 Task: Send an email with the signature Isaiah Carter with the subject Thank you for a review and the message Can you please provide the contact details of the vendor you used for the last project? from softage.8@softage.net to softage.6@softage.net and move the email from Sent Items to the folder Christmas lists
Action: Mouse moved to (51, 108)
Screenshot: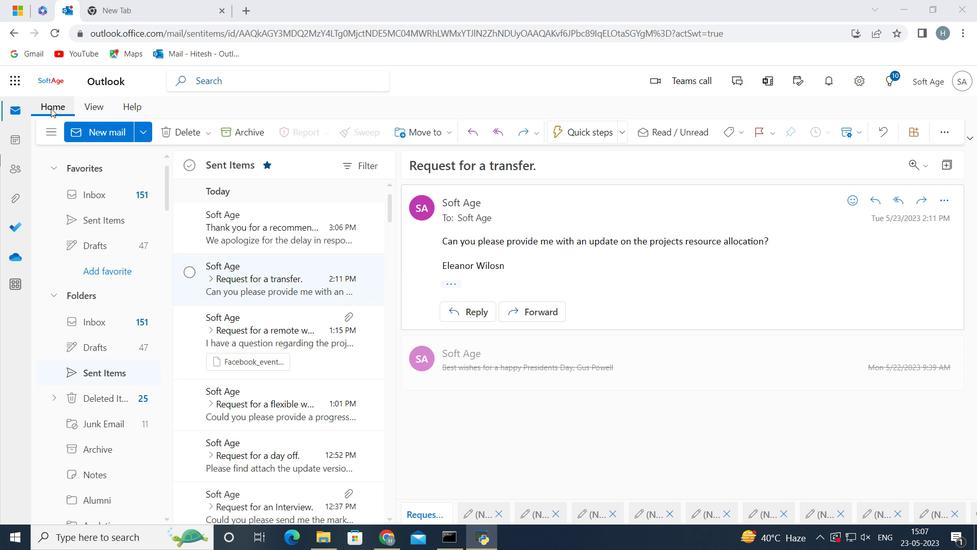 
Action: Mouse pressed left at (51, 108)
Screenshot: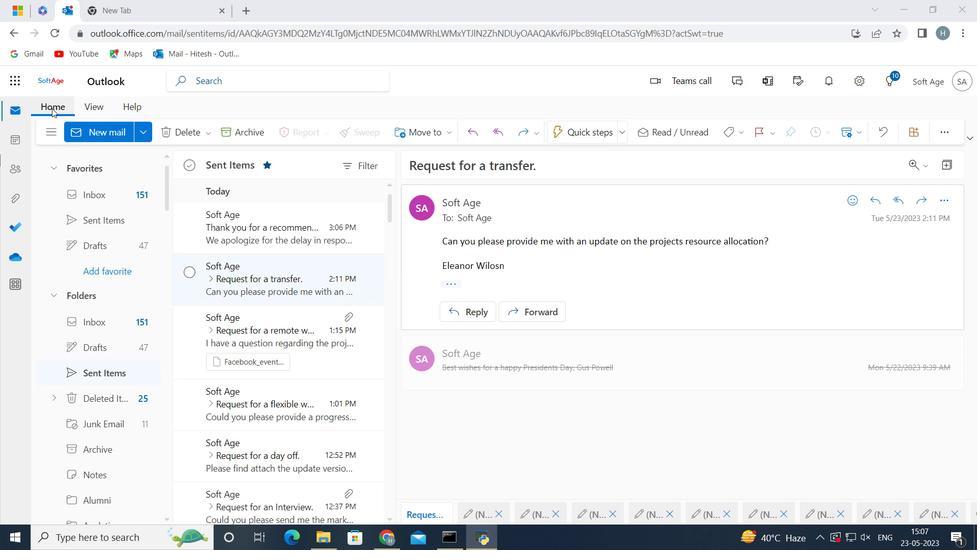 
Action: Mouse moved to (95, 136)
Screenshot: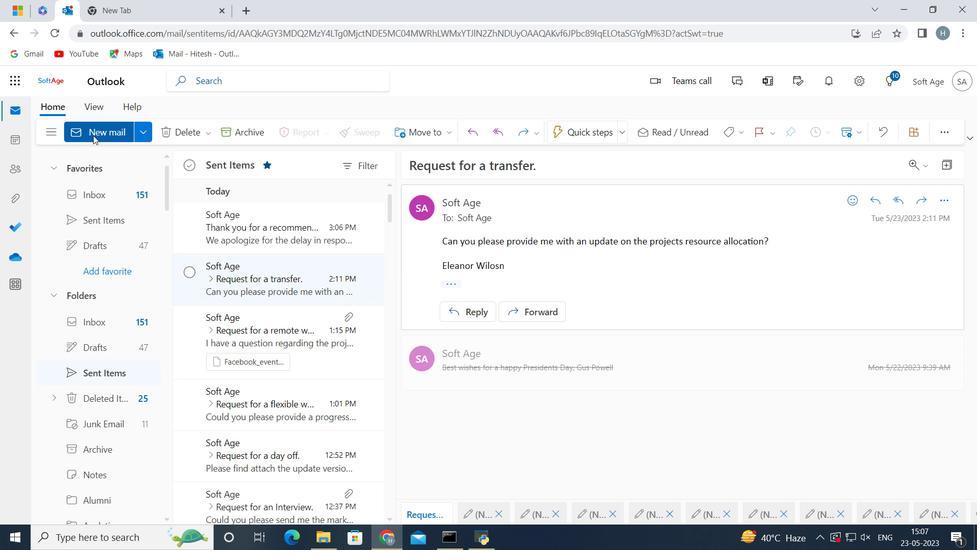 
Action: Mouse pressed left at (95, 136)
Screenshot: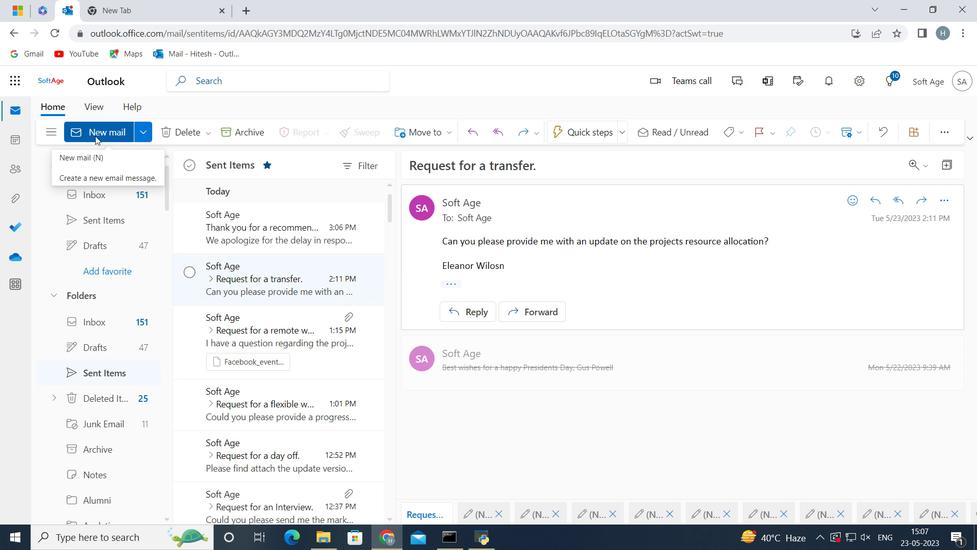 
Action: Mouse moved to (806, 136)
Screenshot: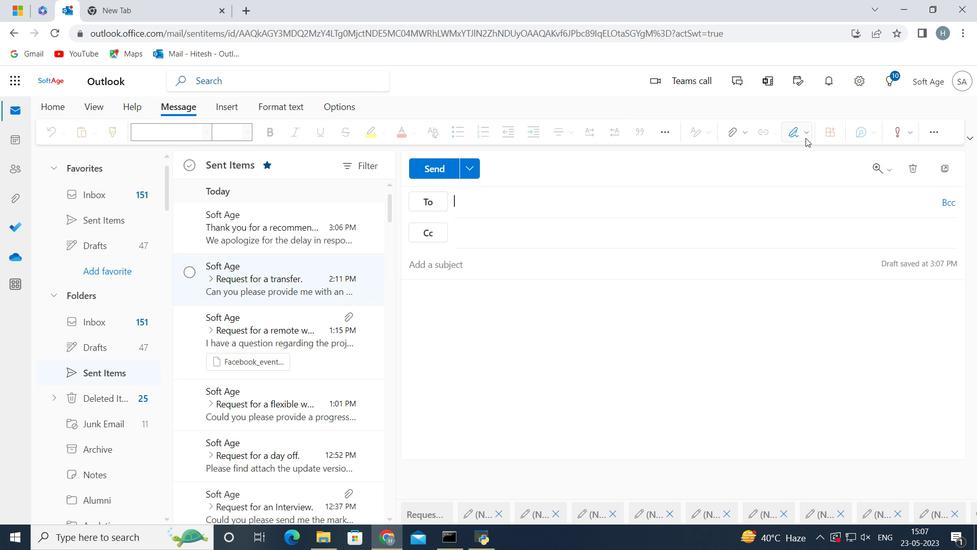 
Action: Mouse pressed left at (806, 136)
Screenshot: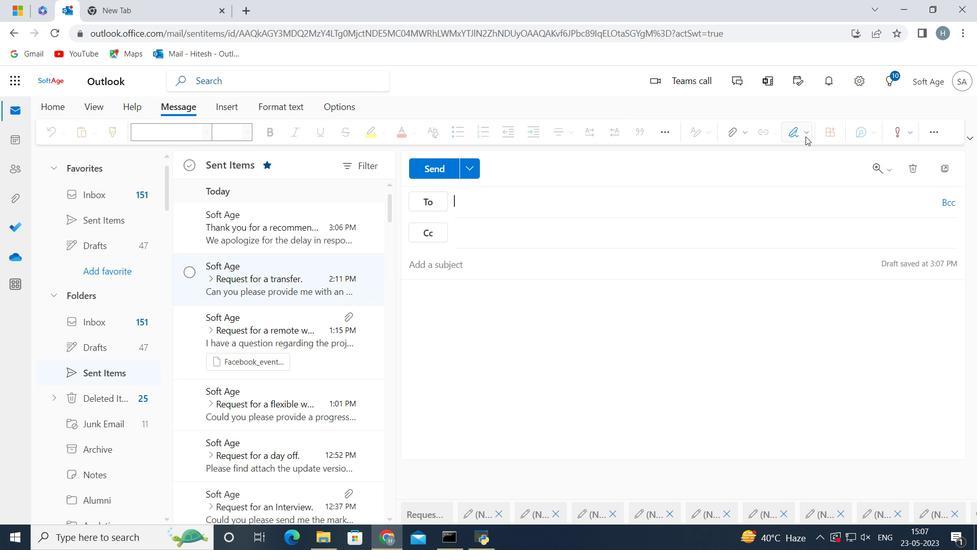 
Action: Mouse moved to (774, 161)
Screenshot: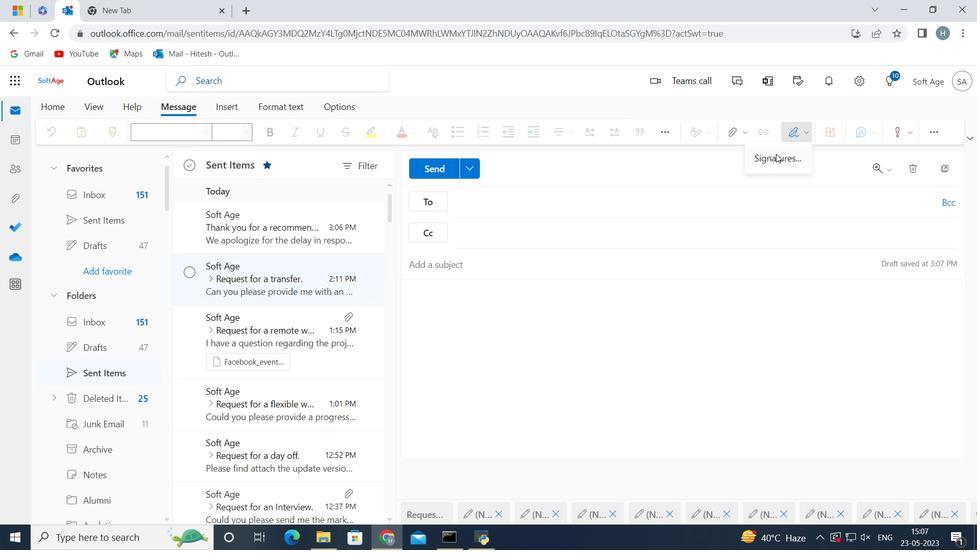 
Action: Mouse pressed left at (774, 161)
Screenshot: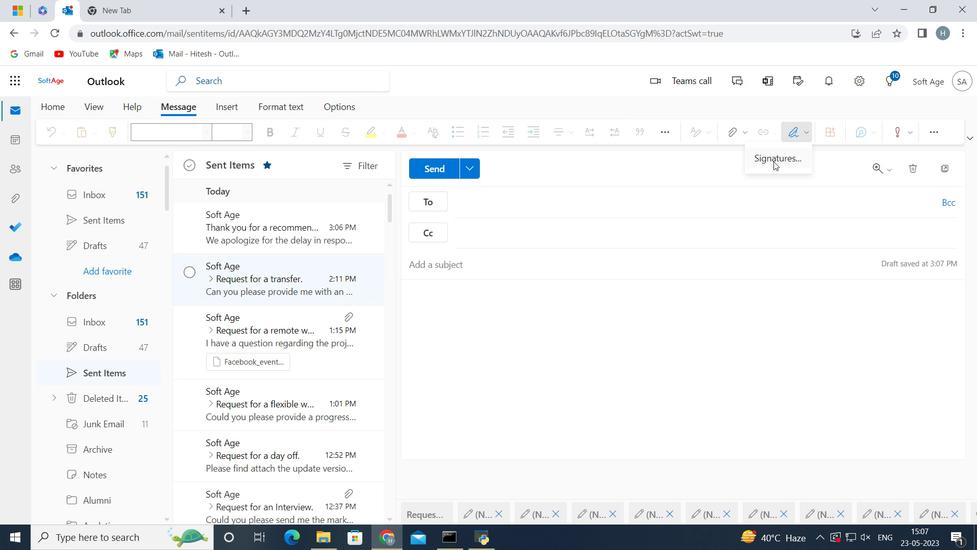 
Action: Mouse moved to (497, 233)
Screenshot: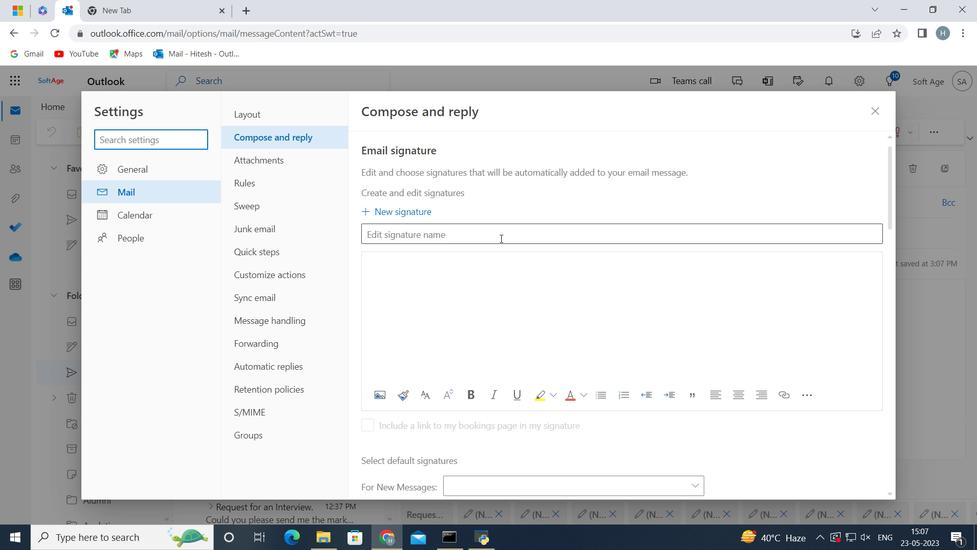 
Action: Mouse pressed left at (497, 233)
Screenshot: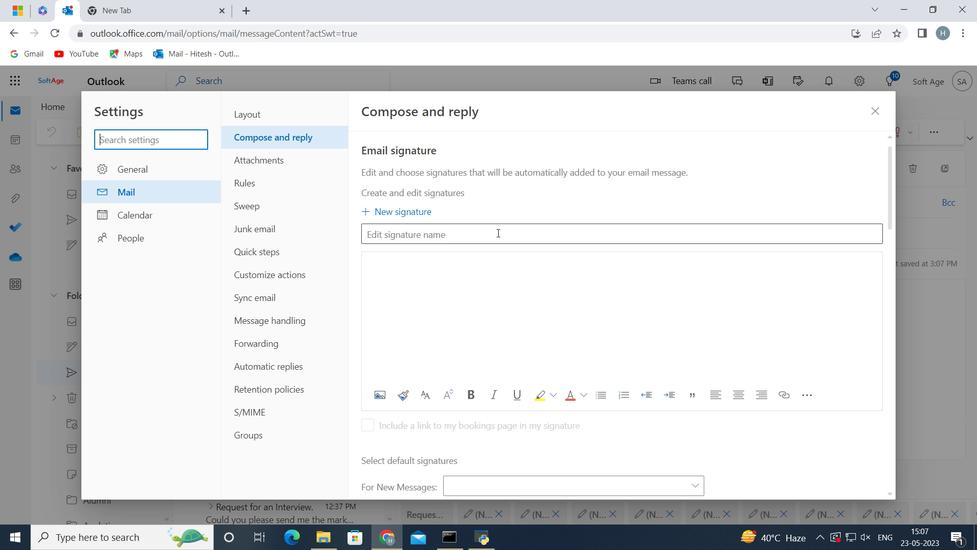 
Action: Key pressed <Key.shift>Isaiah<Key.space><Key.shift>Carter<Key.space>
Screenshot: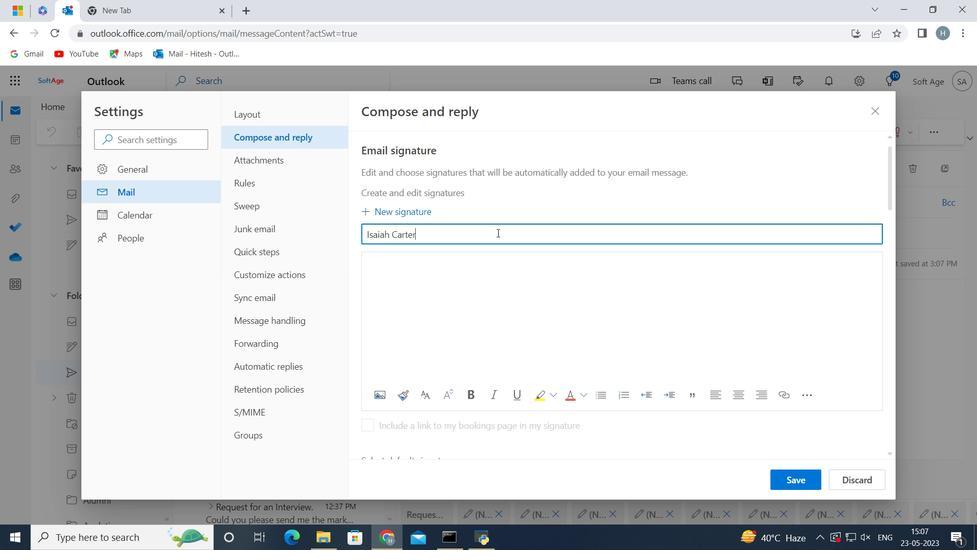 
Action: Mouse moved to (440, 270)
Screenshot: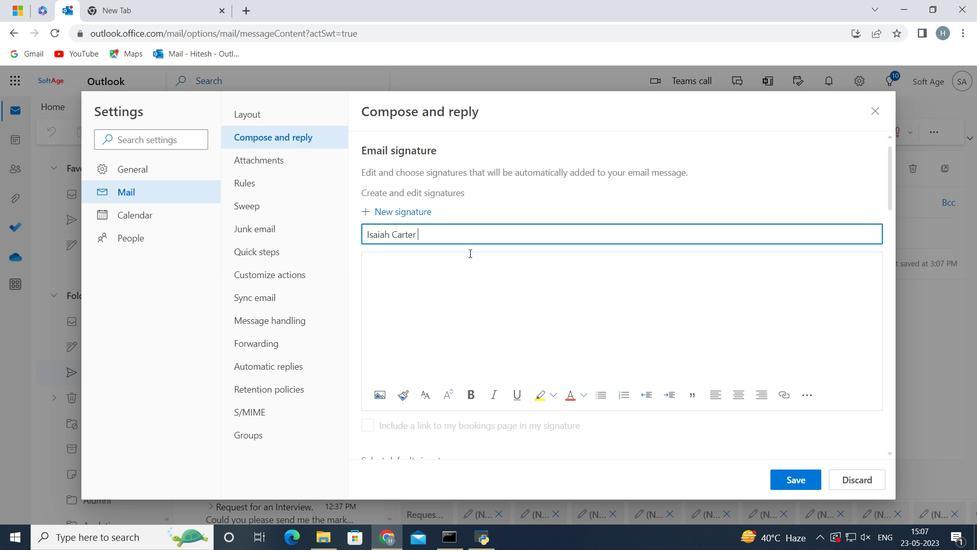 
Action: Mouse pressed left at (440, 270)
Screenshot: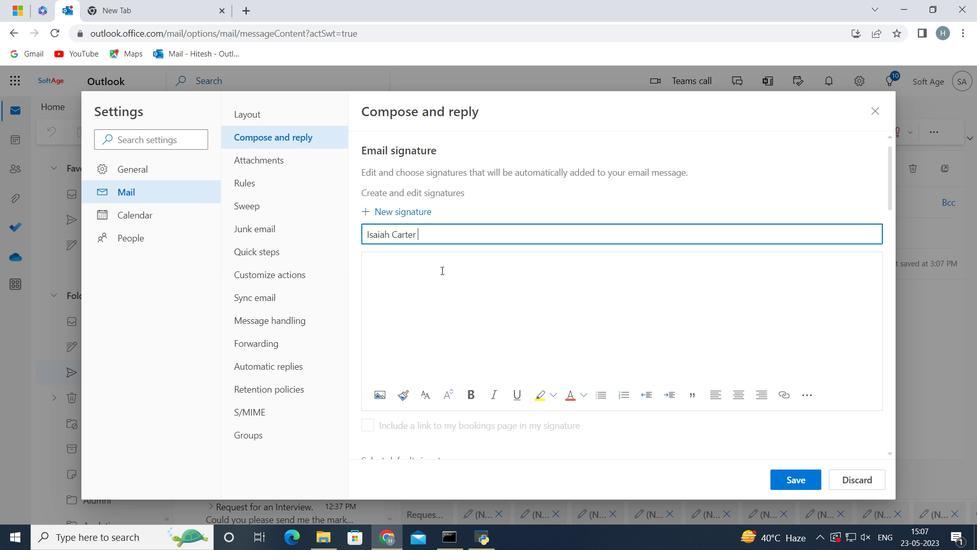 
Action: Key pressed <Key.shift><Key.shift><Key.shift><Key.shift><Key.shift><Key.shift><Key.shift><Key.shift>Ia<Key.backspace>saiah<Key.space><Key.shift>Carter
Screenshot: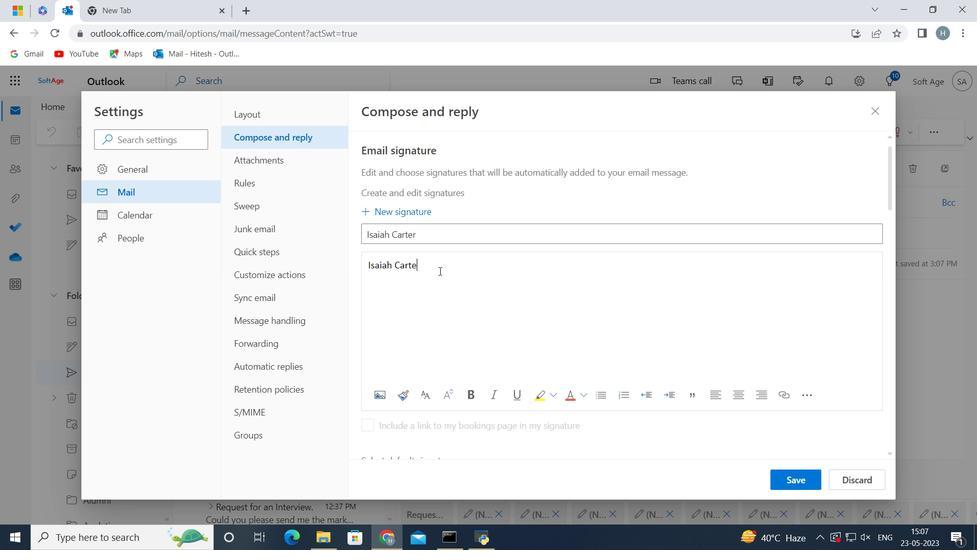 
Action: Mouse moved to (796, 477)
Screenshot: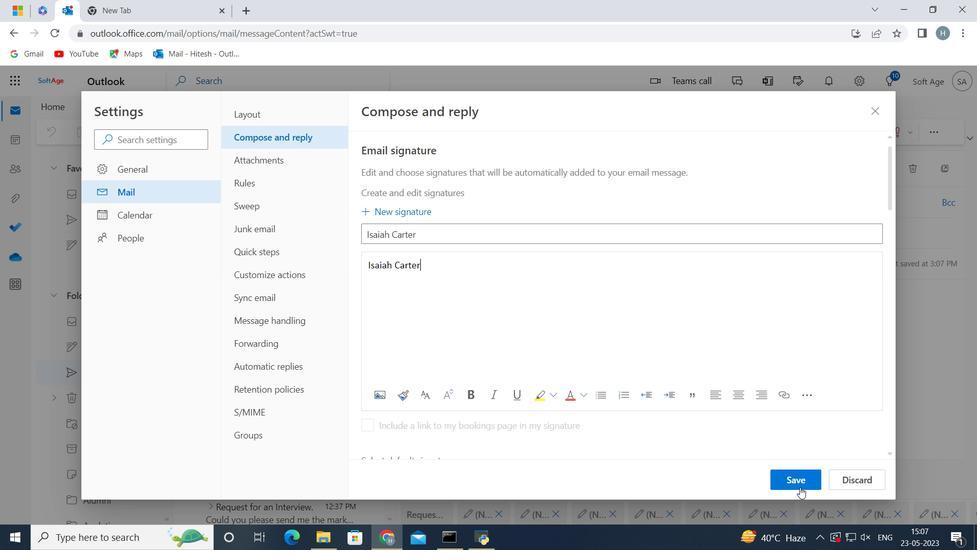 
Action: Mouse pressed left at (796, 477)
Screenshot: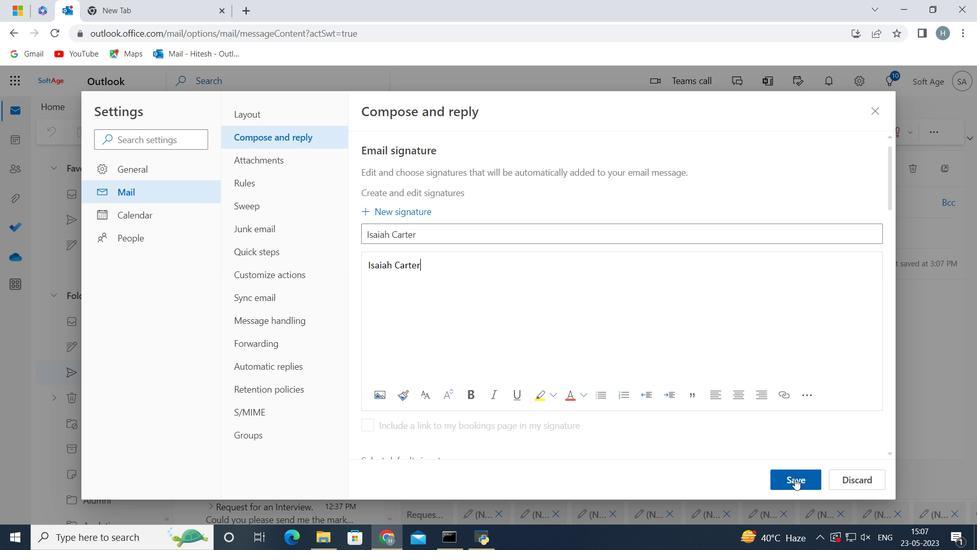 
Action: Mouse moved to (611, 251)
Screenshot: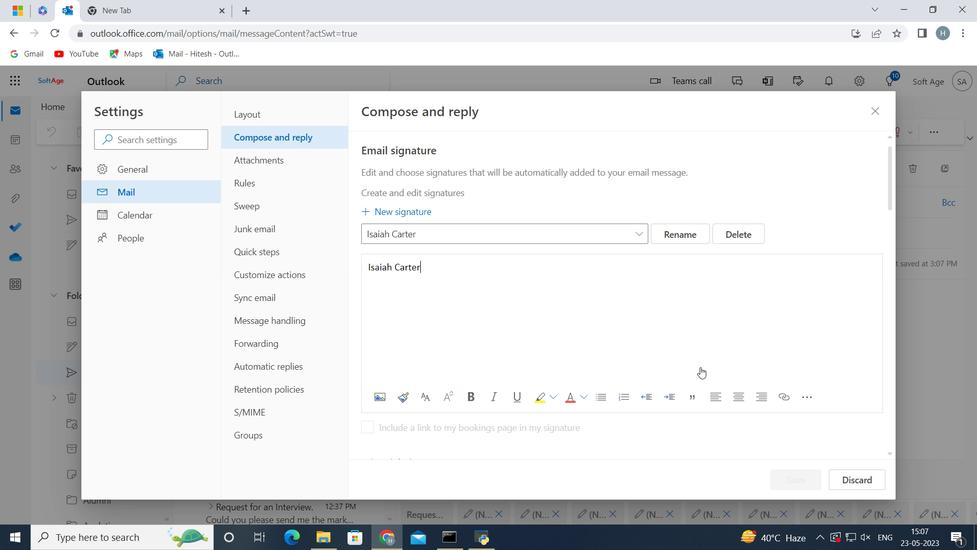 
Action: Mouse scrolled (611, 250) with delta (0, 0)
Screenshot: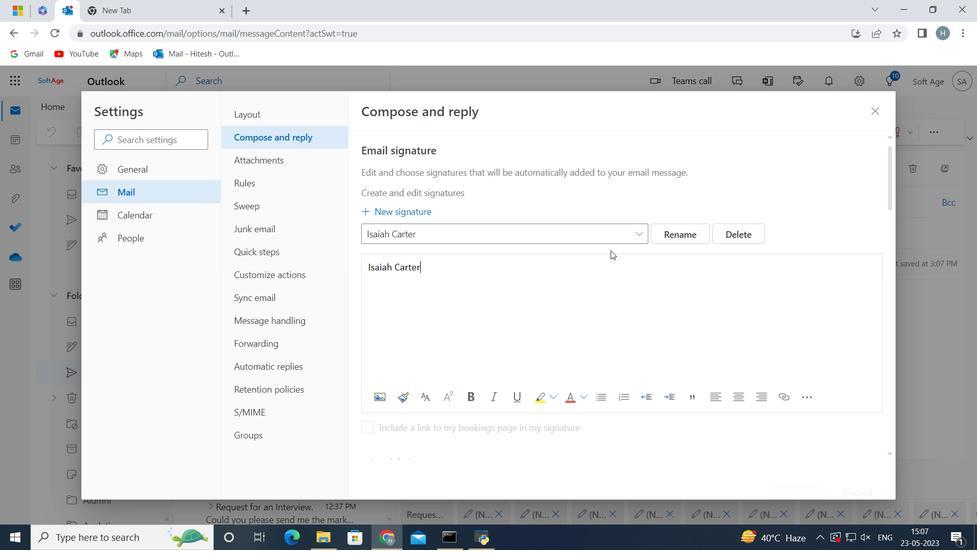 
Action: Mouse scrolled (611, 250) with delta (0, 0)
Screenshot: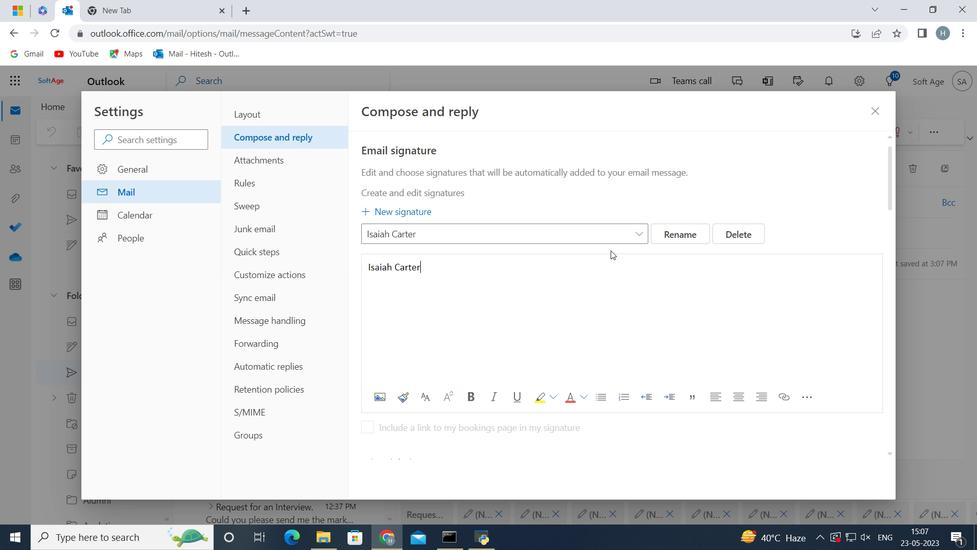 
Action: Mouse scrolled (611, 250) with delta (0, 0)
Screenshot: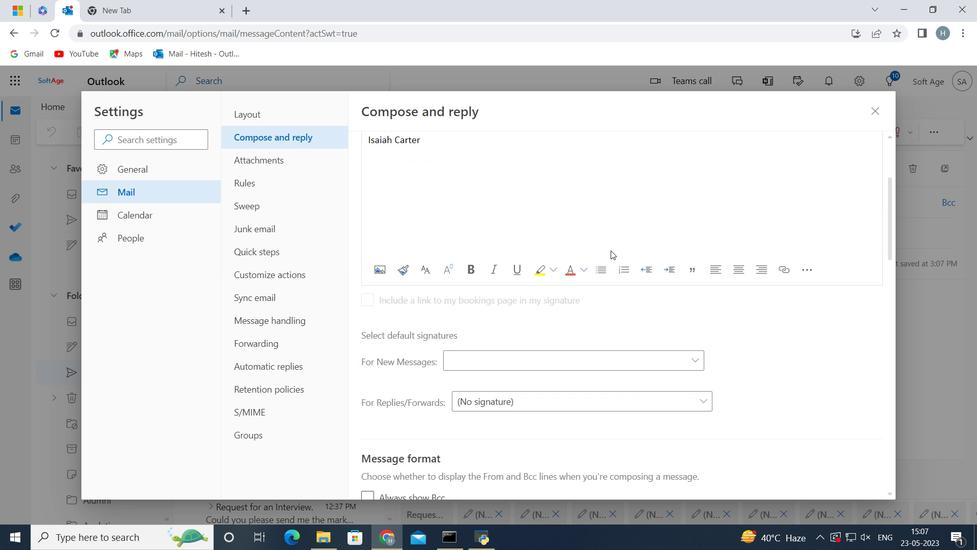 
Action: Mouse moved to (607, 289)
Screenshot: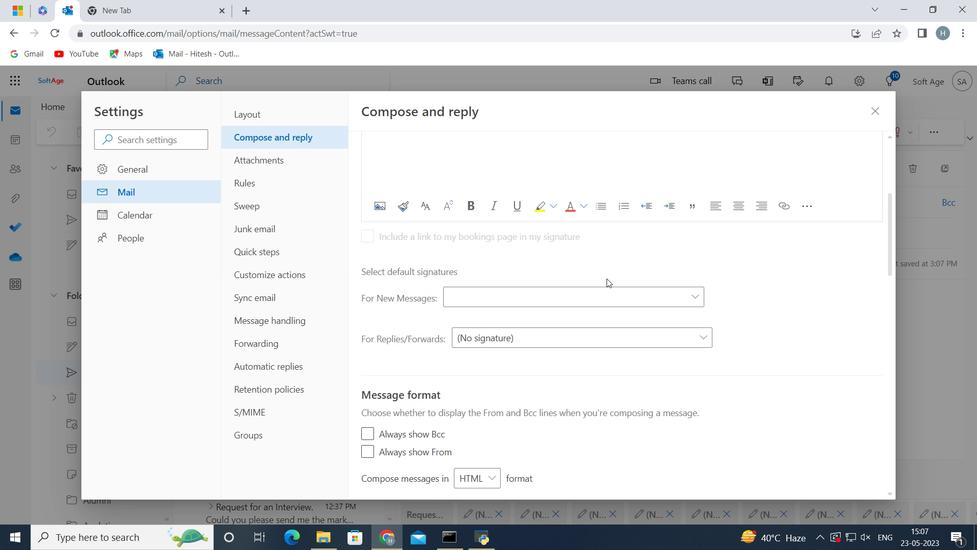 
Action: Mouse pressed left at (607, 289)
Screenshot: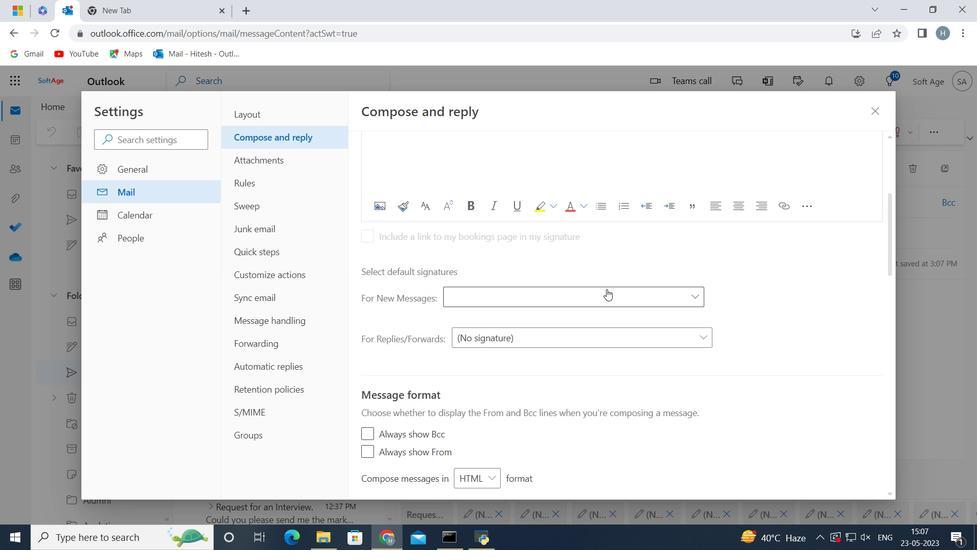 
Action: Mouse moved to (595, 336)
Screenshot: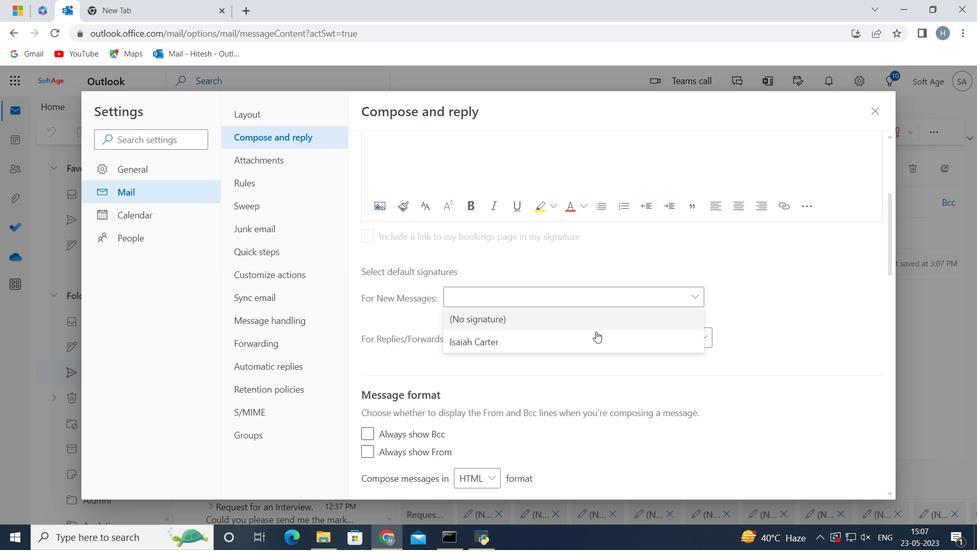 
Action: Mouse pressed left at (595, 336)
Screenshot: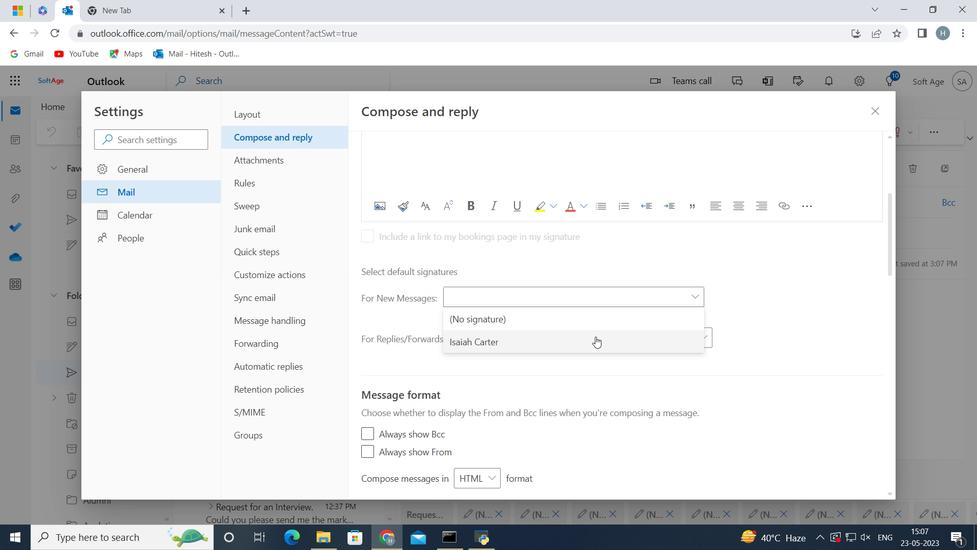 
Action: Mouse moved to (797, 481)
Screenshot: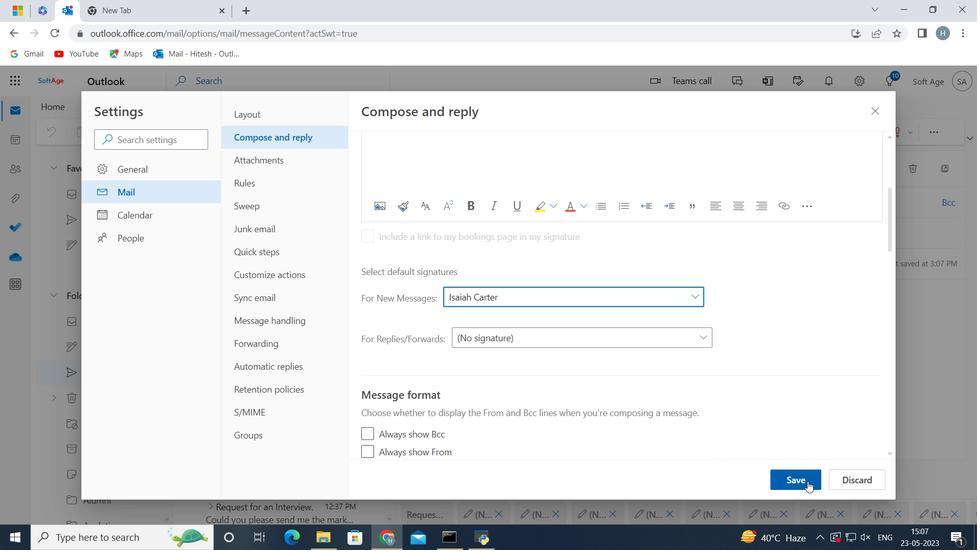 
Action: Mouse pressed left at (797, 481)
Screenshot: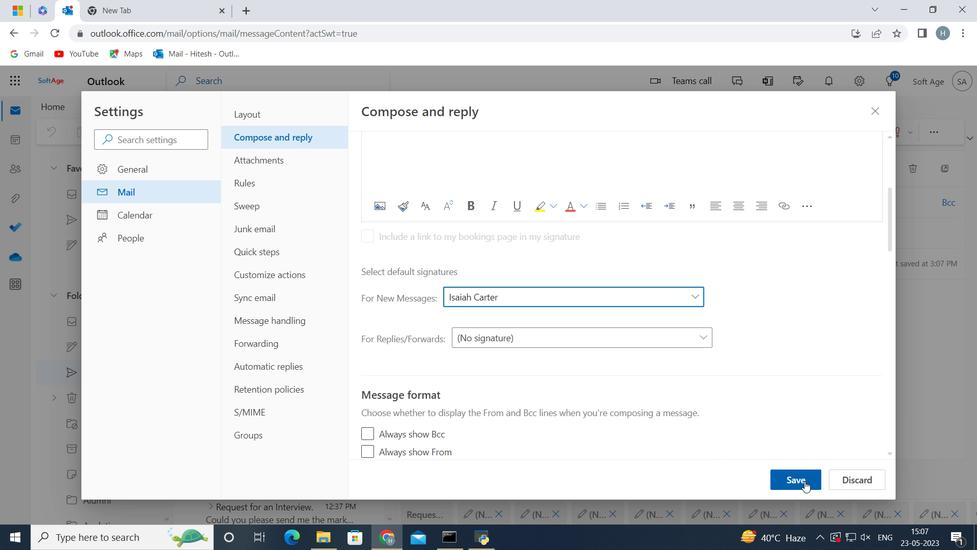 
Action: Mouse moved to (877, 110)
Screenshot: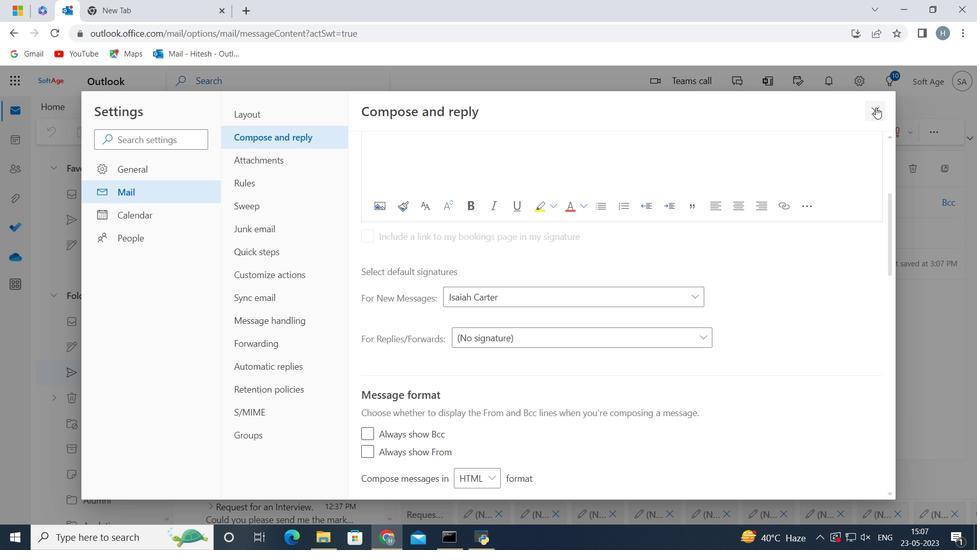 
Action: Mouse pressed left at (877, 110)
Screenshot: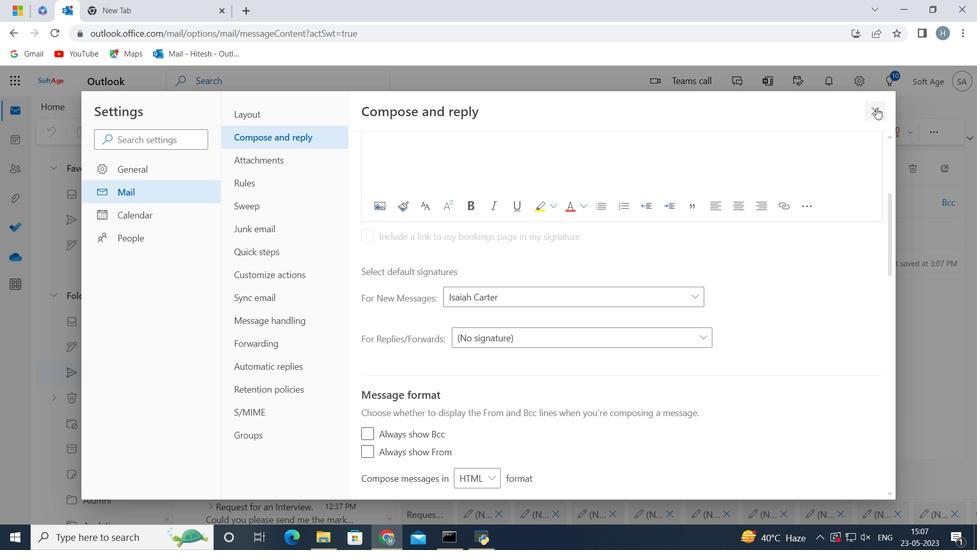 
Action: Mouse moved to (452, 264)
Screenshot: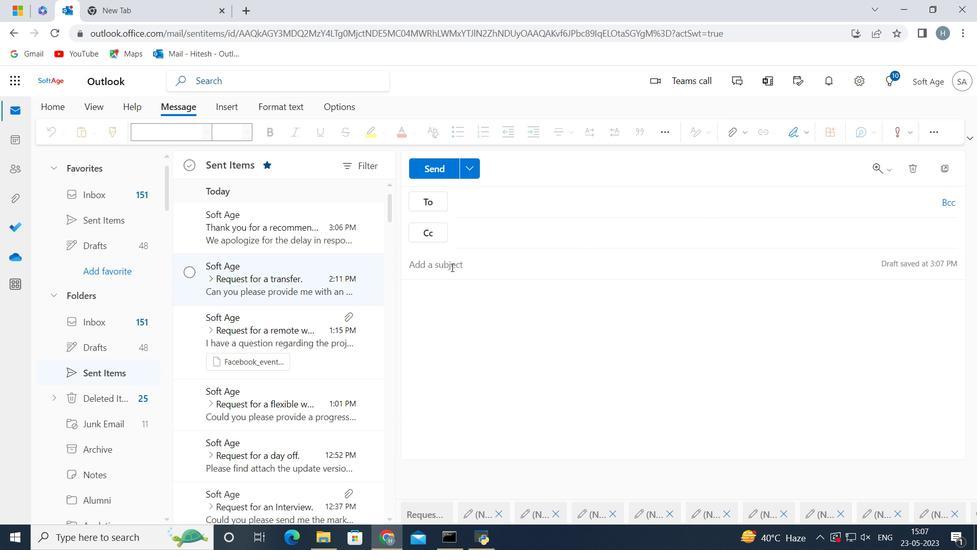 
Action: Mouse pressed left at (452, 264)
Screenshot: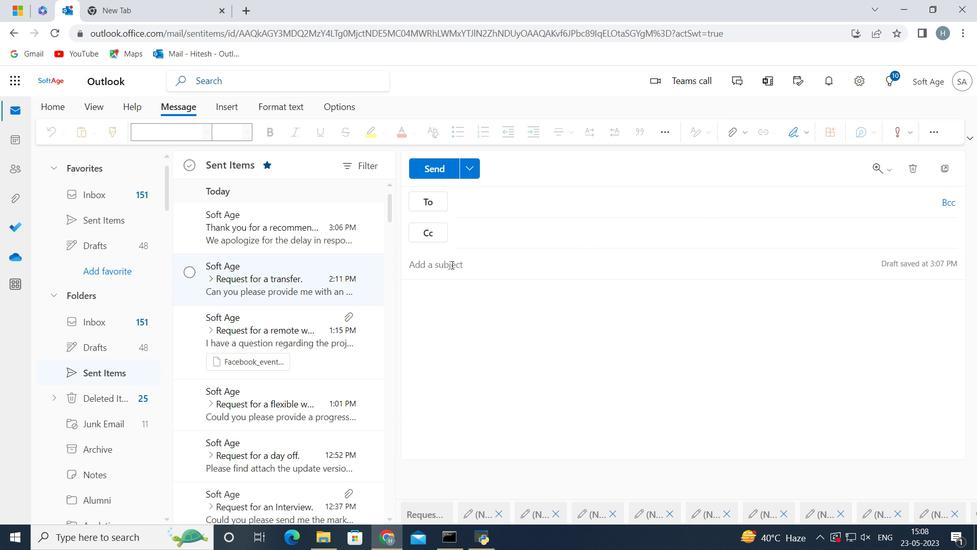 
Action: Key pressed <Key.shift>Thank<Key.space>you<Key.space>for<Key.space>a<Key.space>review<Key.space>
Screenshot: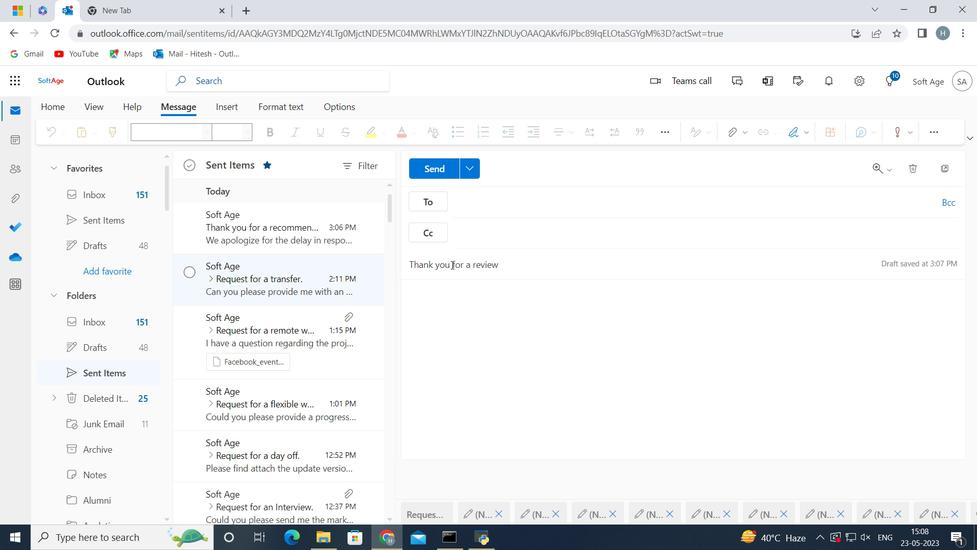 
Action: Mouse moved to (426, 309)
Screenshot: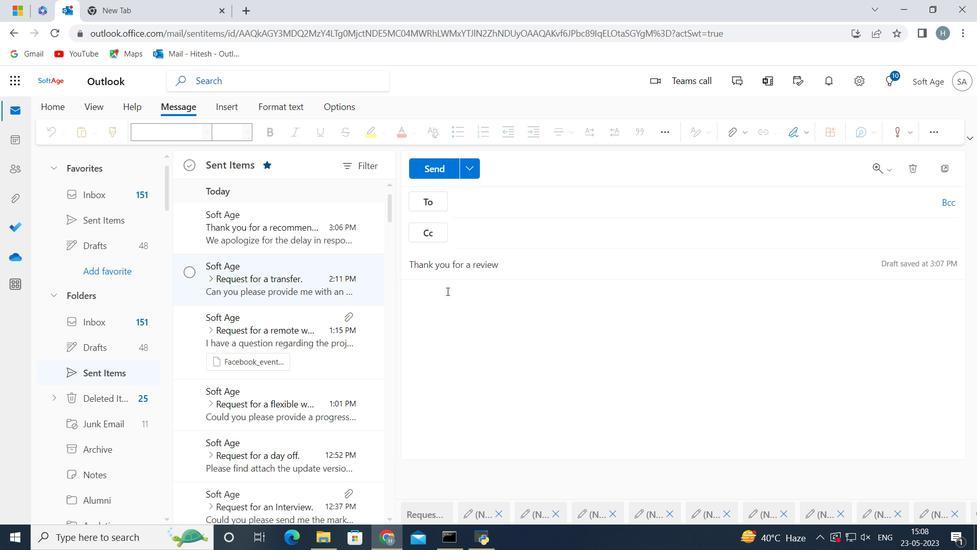 
Action: Mouse pressed left at (426, 309)
Screenshot: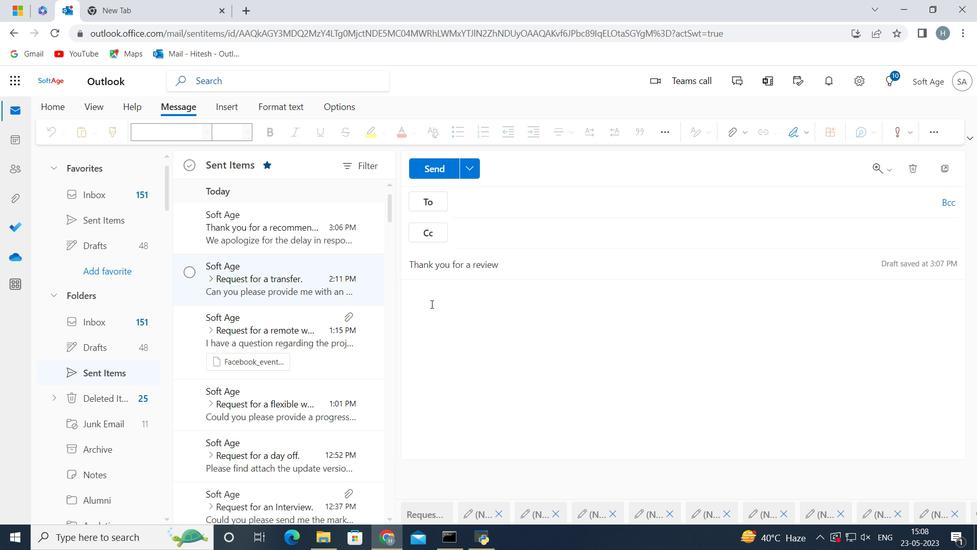 
Action: Mouse moved to (428, 300)
Screenshot: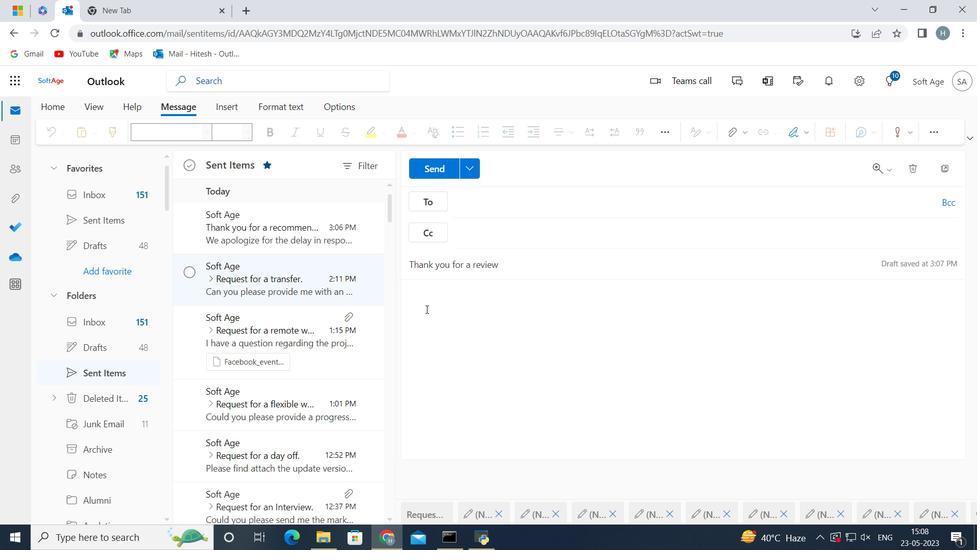 
Action: Key pressed <Key.shift>Can<Key.space>you<Key.space>please<Key.space>provide<Key.space>the<Key.space>contact<Key.space>details<Key.space>of<Key.space>the<Key.space>vendor<Key.space>you<Key.space>used<Key.space>for<Key.space>the<Key.space>last<Key.space>project<Key.space>
Screenshot: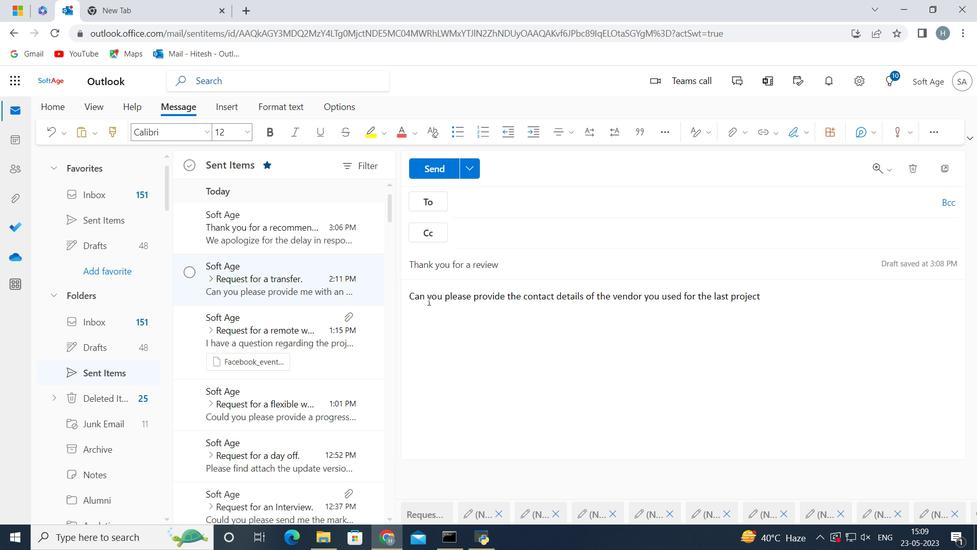 
Action: Mouse moved to (505, 196)
Screenshot: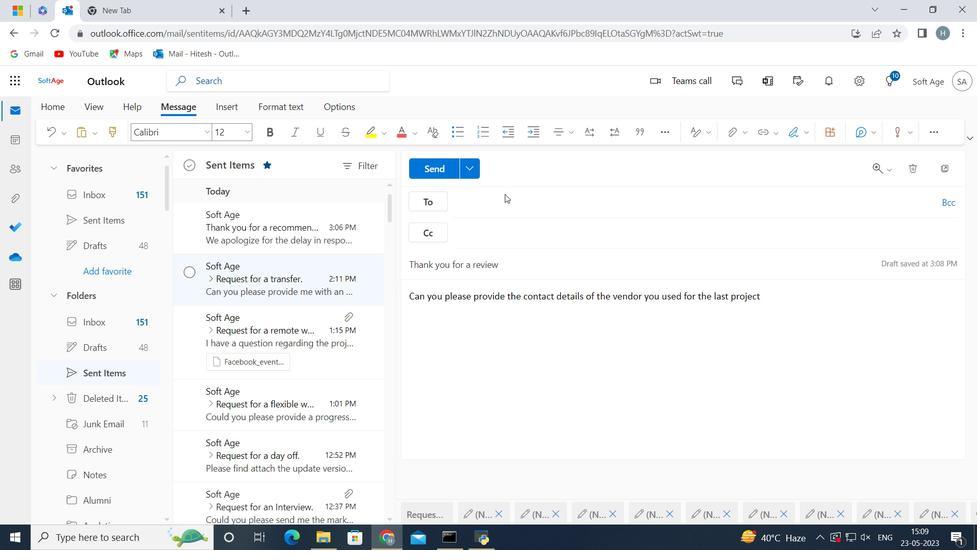 
Action: Mouse pressed left at (505, 196)
Screenshot: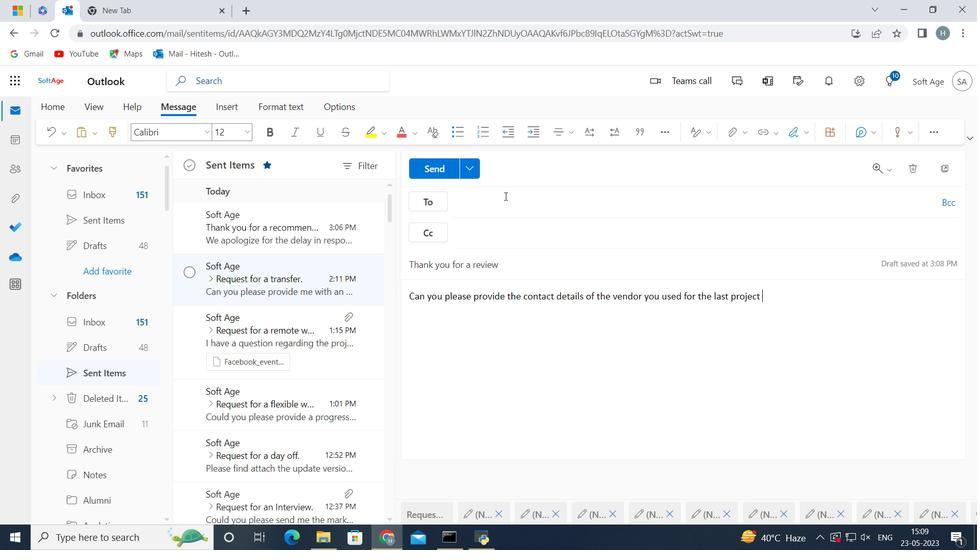 
Action: Key pressed softage.6<Key.shift>@softage.net
Screenshot: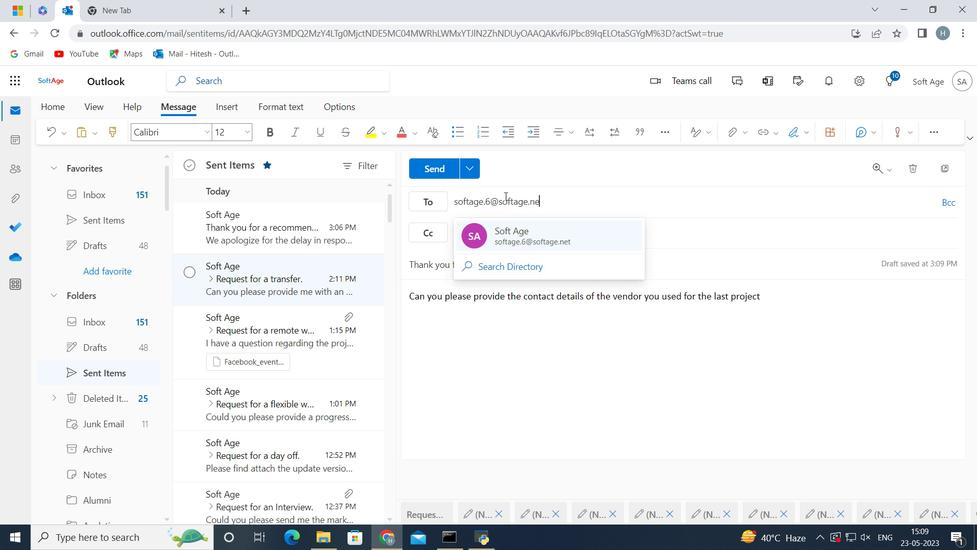 
Action: Mouse moved to (530, 234)
Screenshot: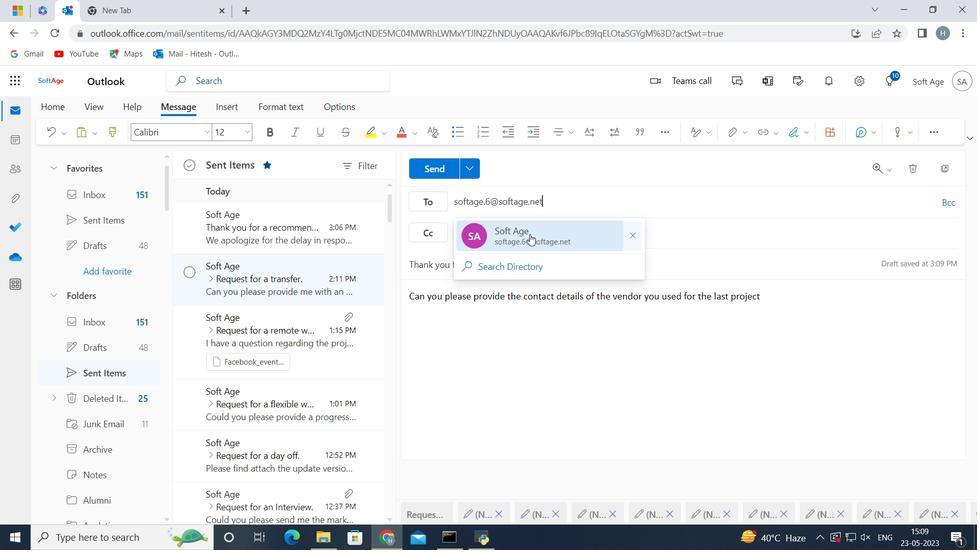 
Action: Mouse pressed left at (530, 234)
Screenshot: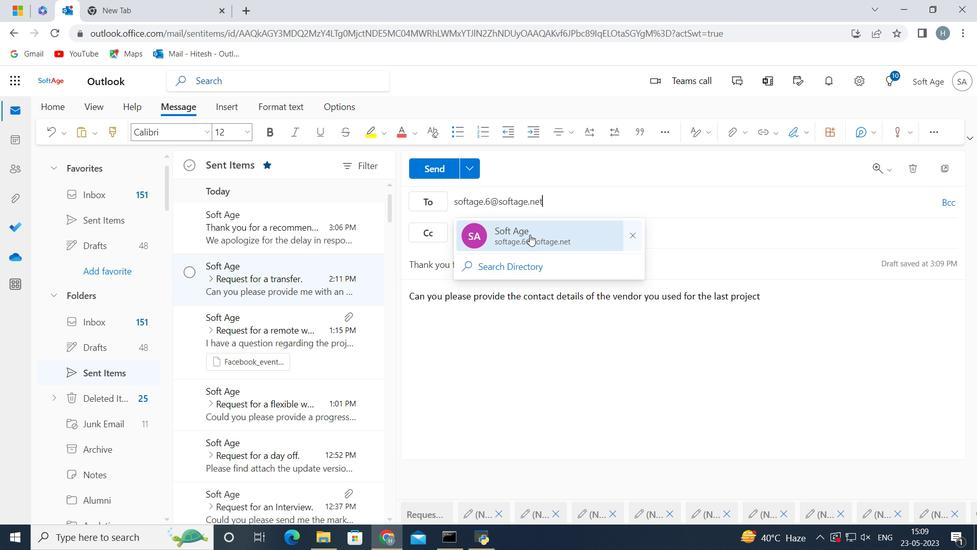 
Action: Mouse moved to (434, 170)
Screenshot: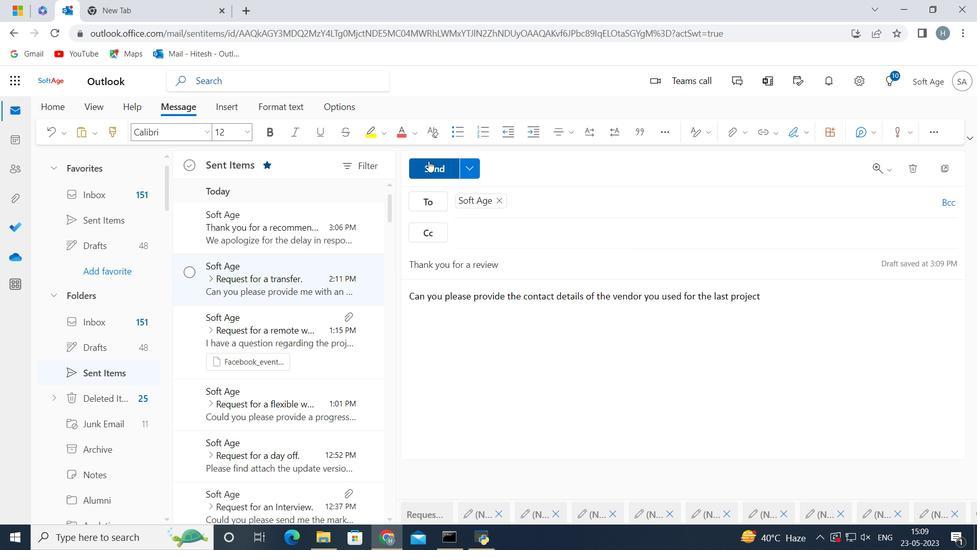 
Action: Mouse pressed left at (434, 170)
Screenshot: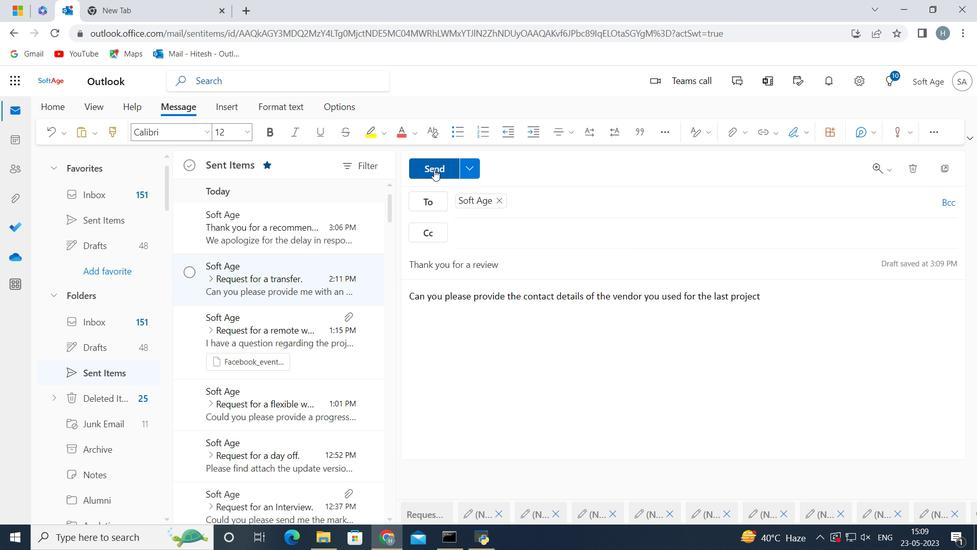 
Action: Mouse moved to (272, 223)
Screenshot: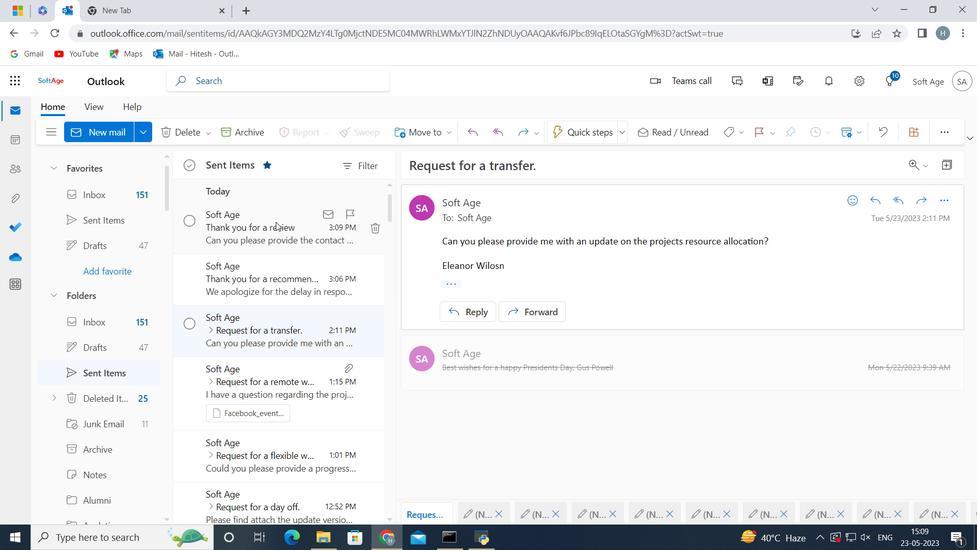 
Action: Mouse pressed left at (272, 223)
Screenshot: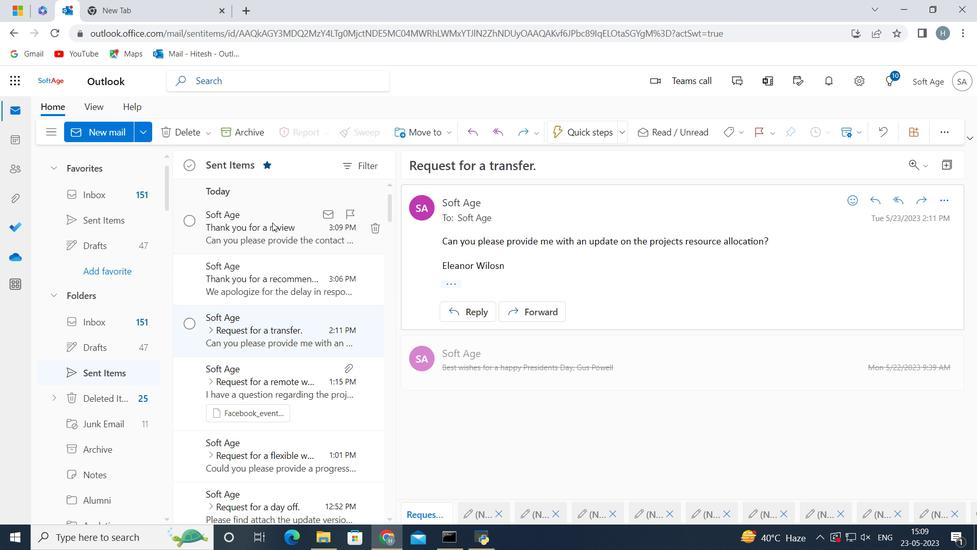 
Action: Mouse moved to (423, 134)
Screenshot: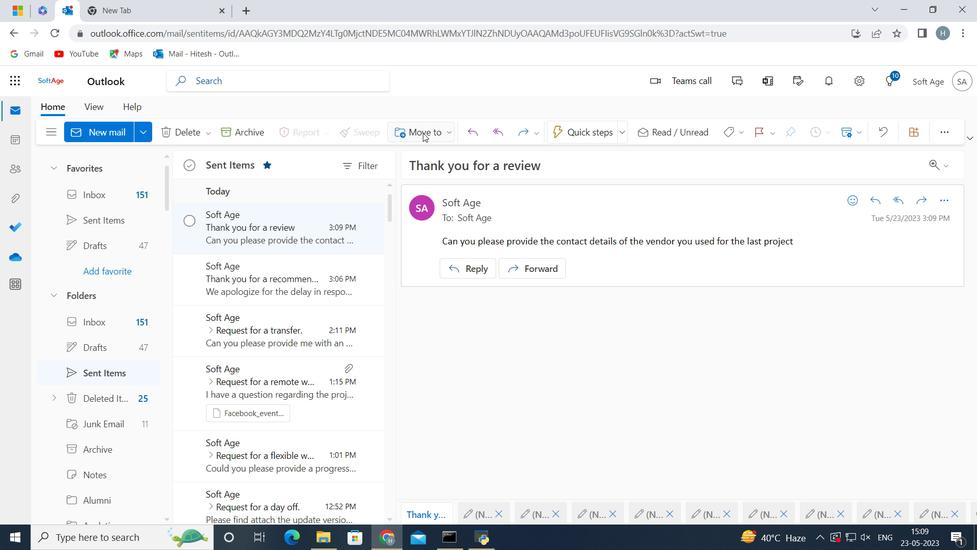 
Action: Mouse pressed left at (423, 134)
Screenshot: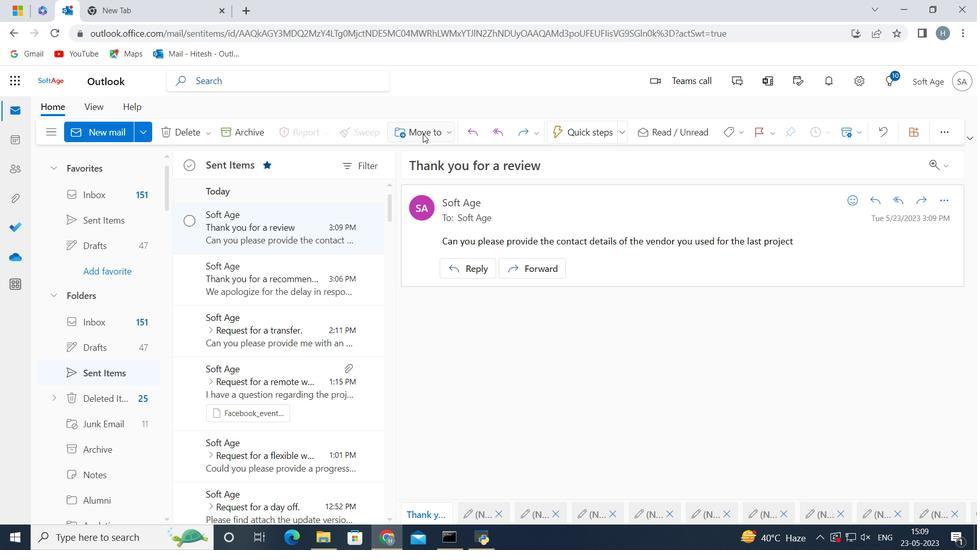 
Action: Mouse moved to (439, 154)
Screenshot: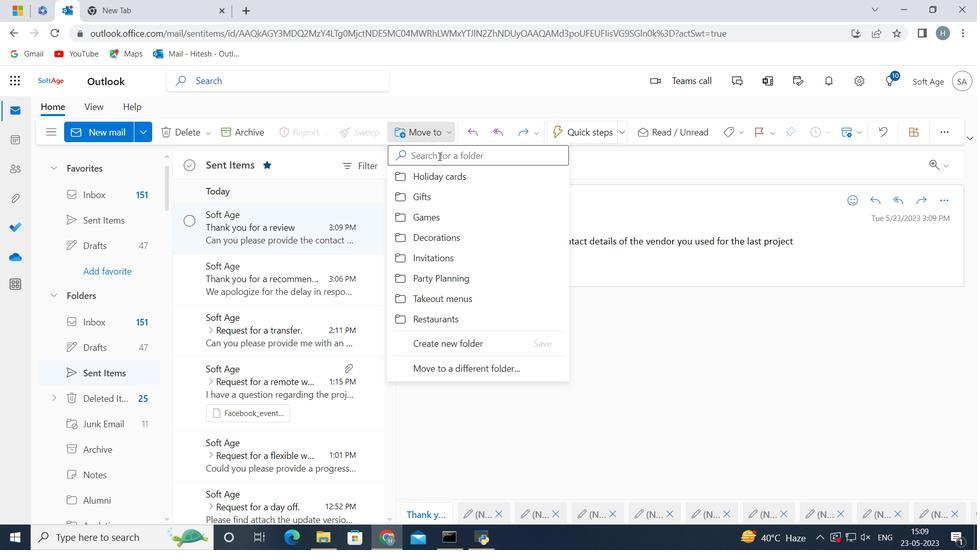 
Action: Mouse pressed left at (439, 154)
Screenshot: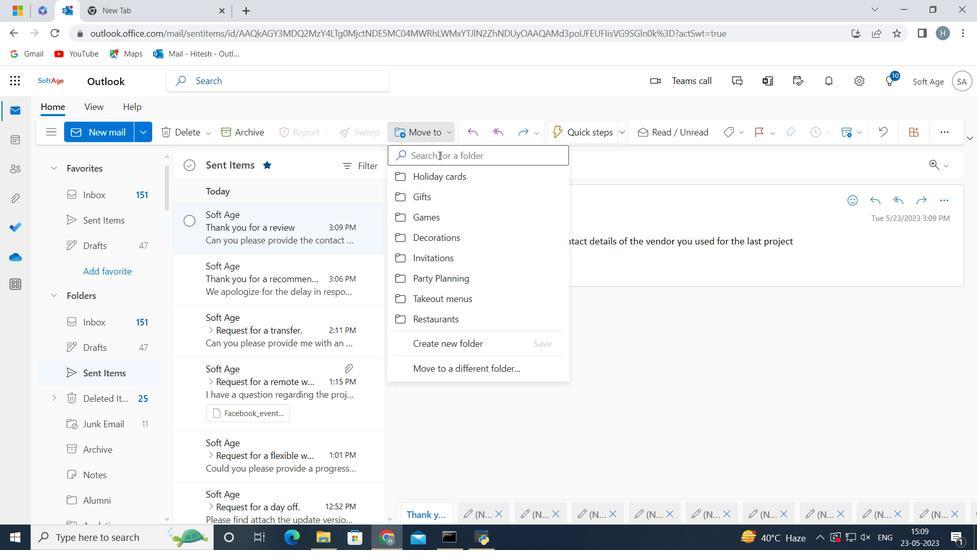 
Action: Key pressed <Key.shift>Chri
Screenshot: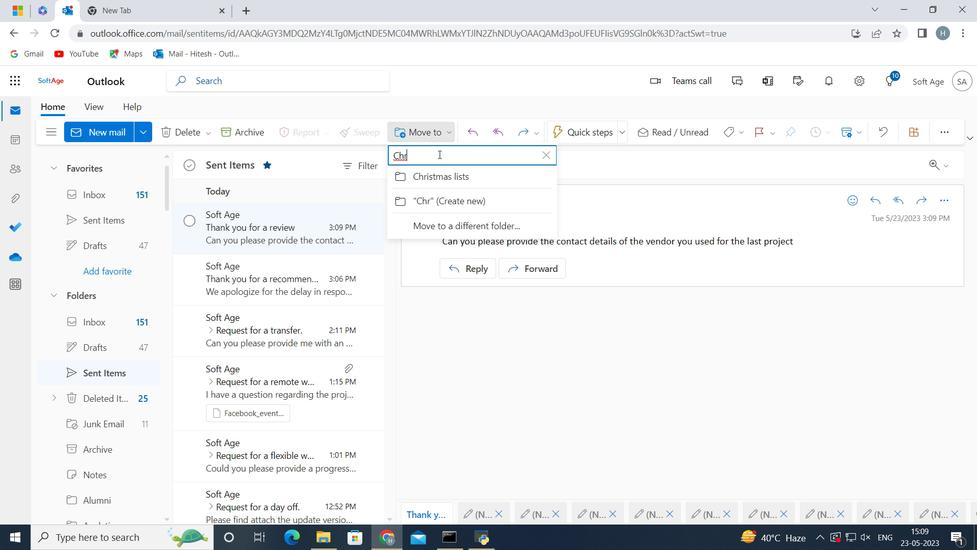 
Action: Mouse moved to (399, 177)
Screenshot: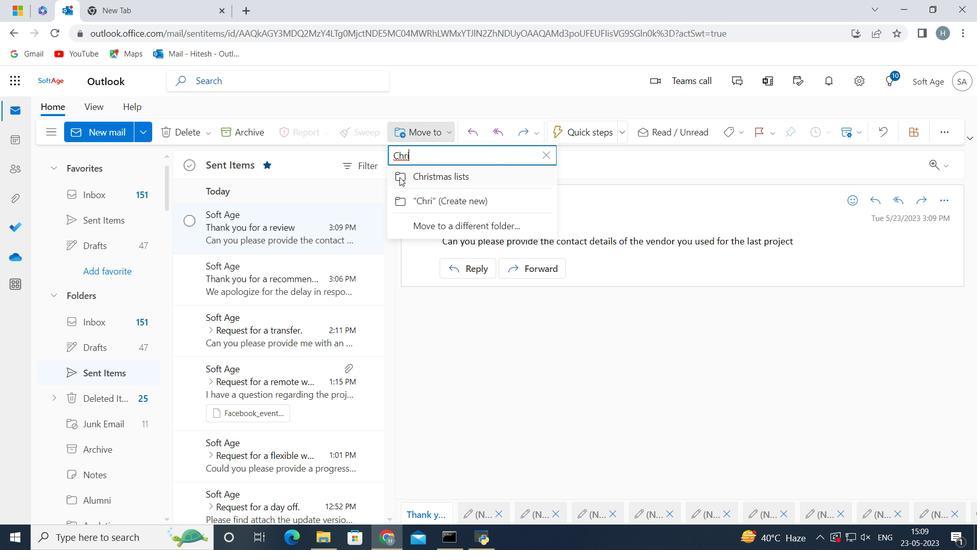 
Action: Mouse pressed left at (399, 177)
Screenshot: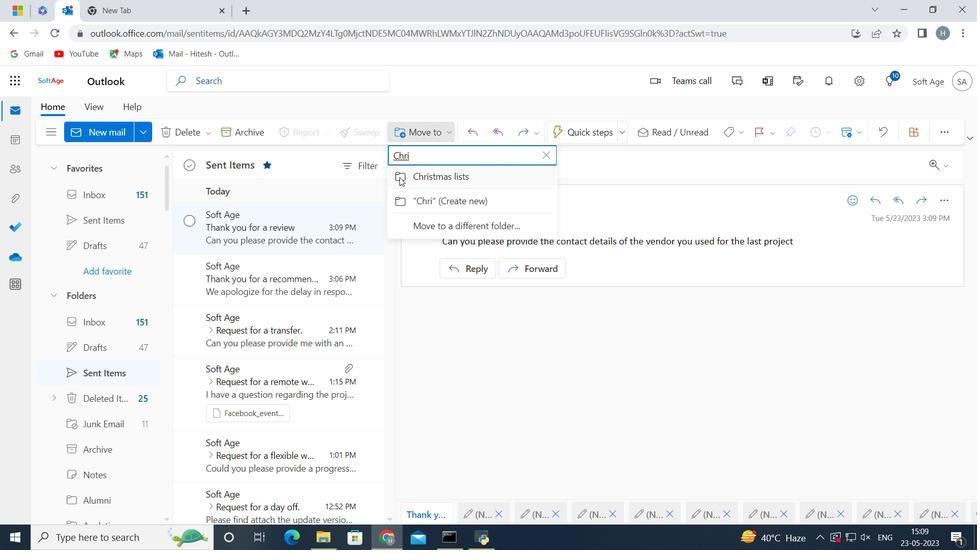 
Action: Mouse moved to (565, 340)
Screenshot: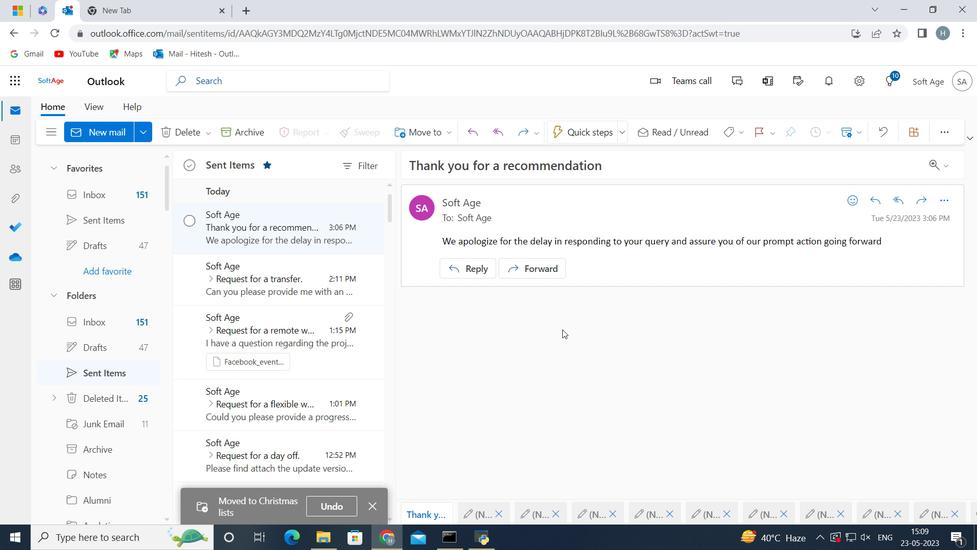 
